 Task: Add a condition where "Type Is Question" in pending tickets.
Action: Mouse moved to (115, 372)
Screenshot: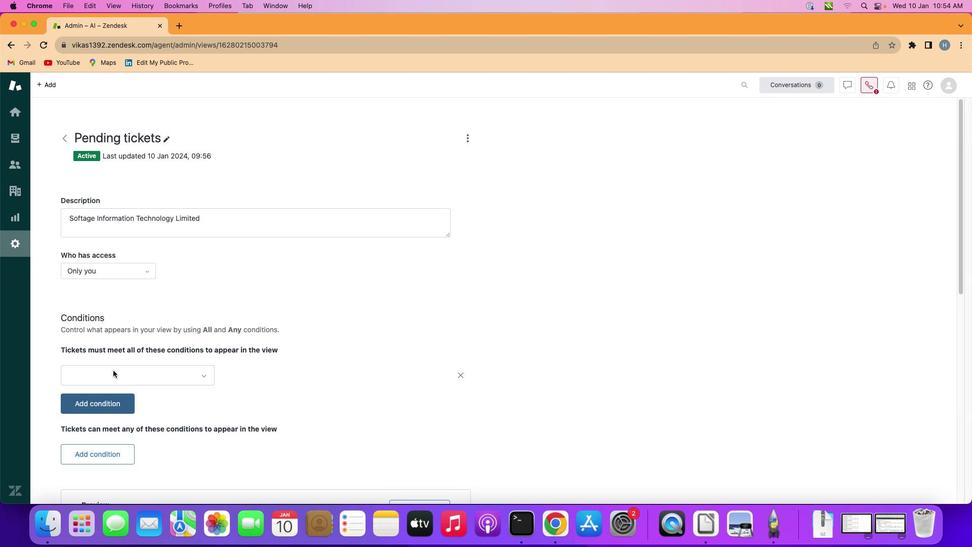 
Action: Mouse pressed left at (115, 372)
Screenshot: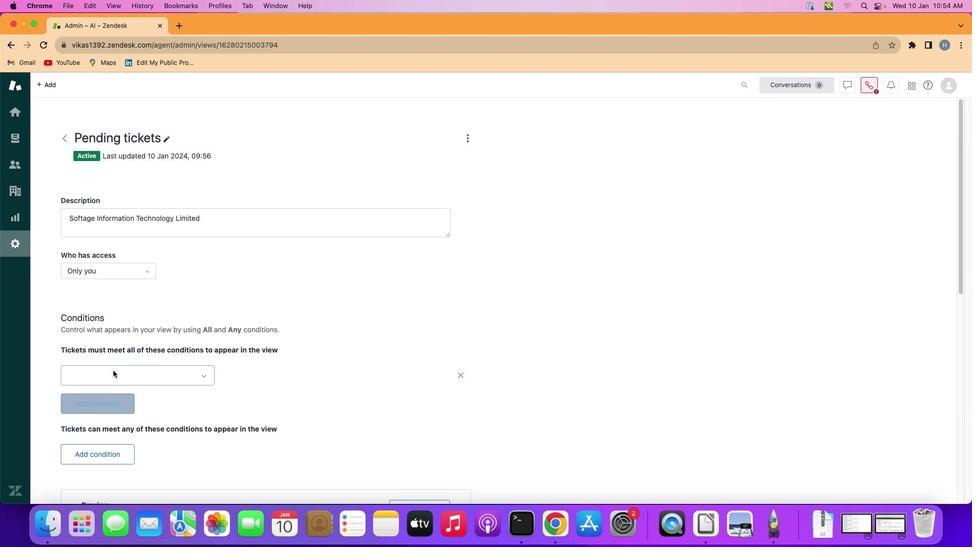 
Action: Mouse moved to (130, 375)
Screenshot: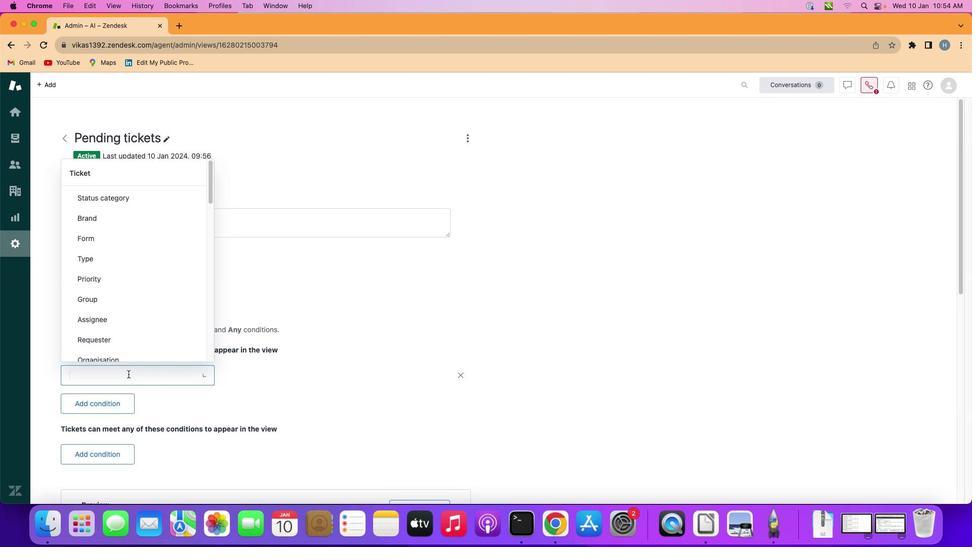
Action: Mouse pressed left at (130, 375)
Screenshot: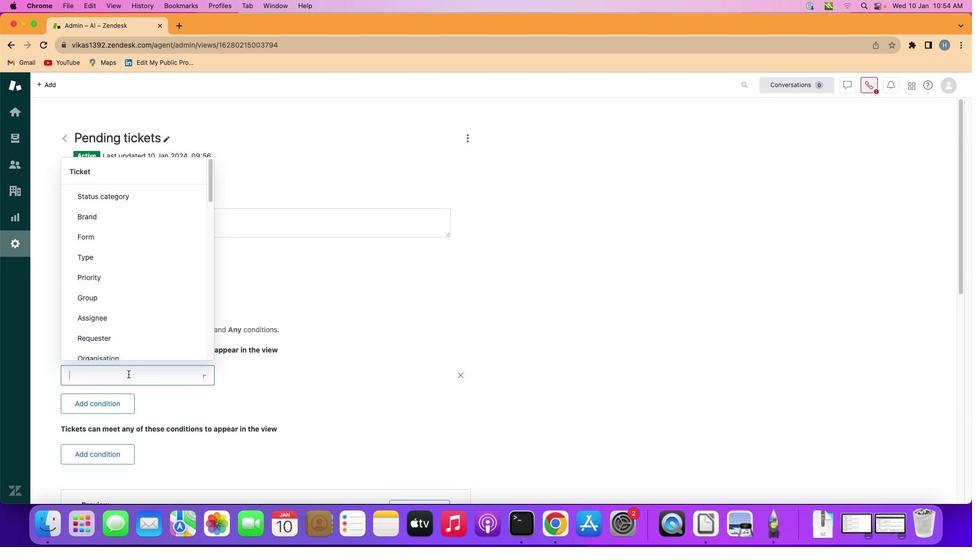 
Action: Mouse moved to (132, 263)
Screenshot: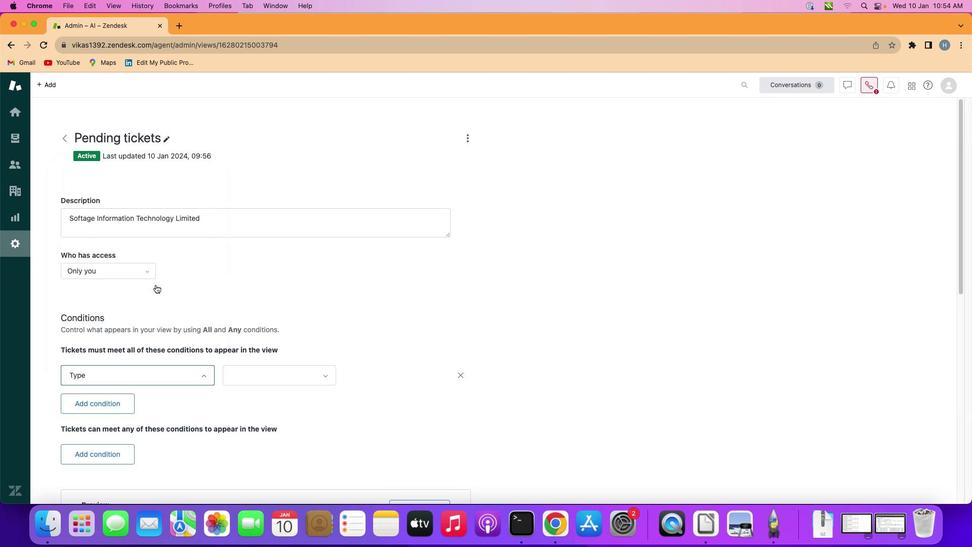 
Action: Mouse pressed left at (132, 263)
Screenshot: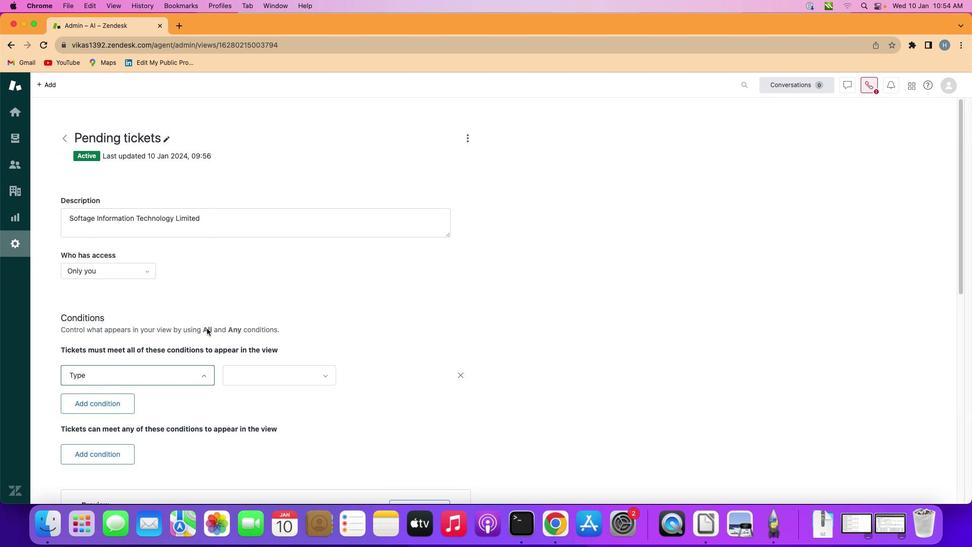 
Action: Mouse moved to (269, 379)
Screenshot: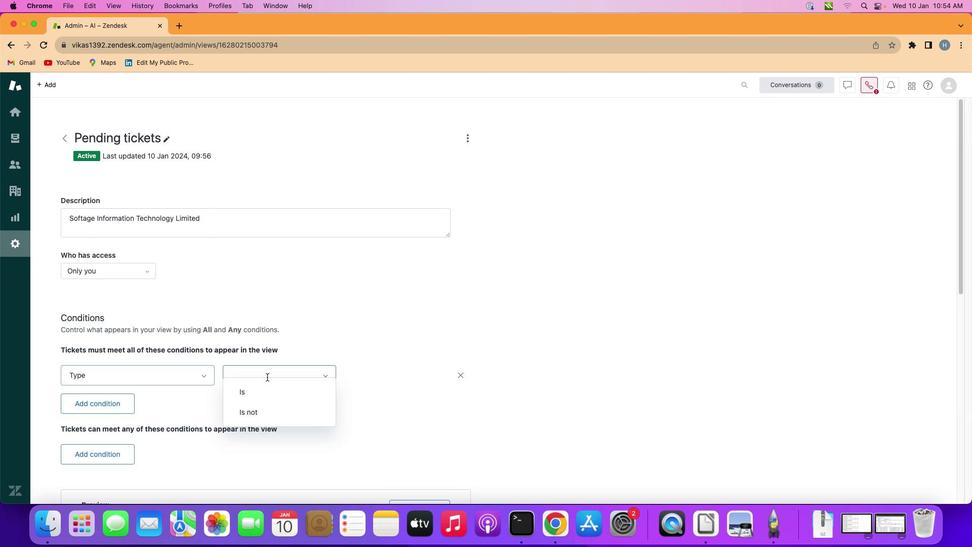 
Action: Mouse pressed left at (269, 379)
Screenshot: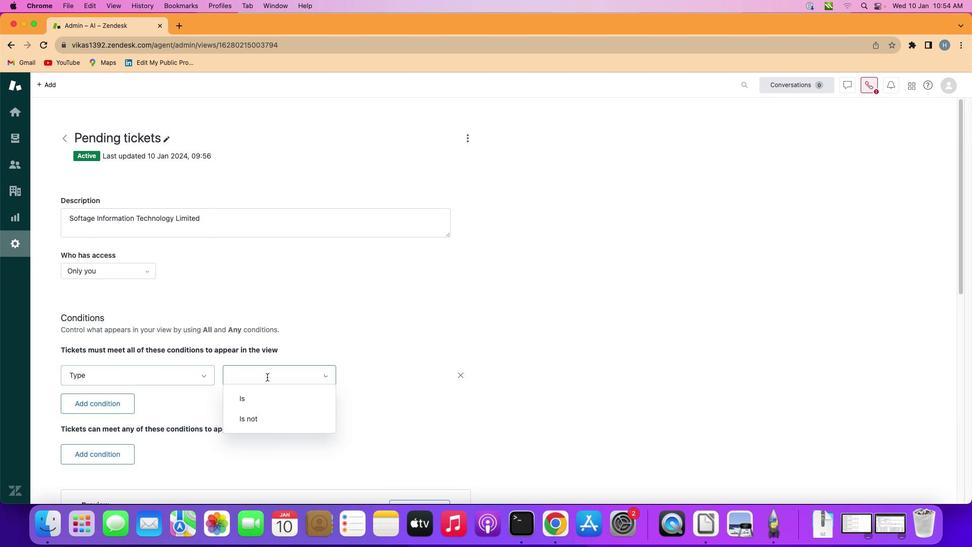 
Action: Mouse moved to (274, 403)
Screenshot: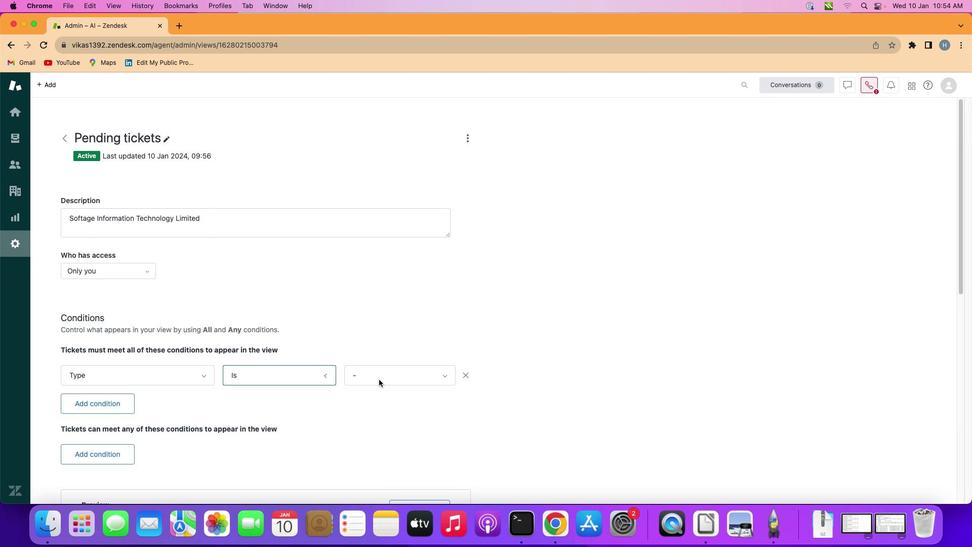 
Action: Mouse pressed left at (274, 403)
Screenshot: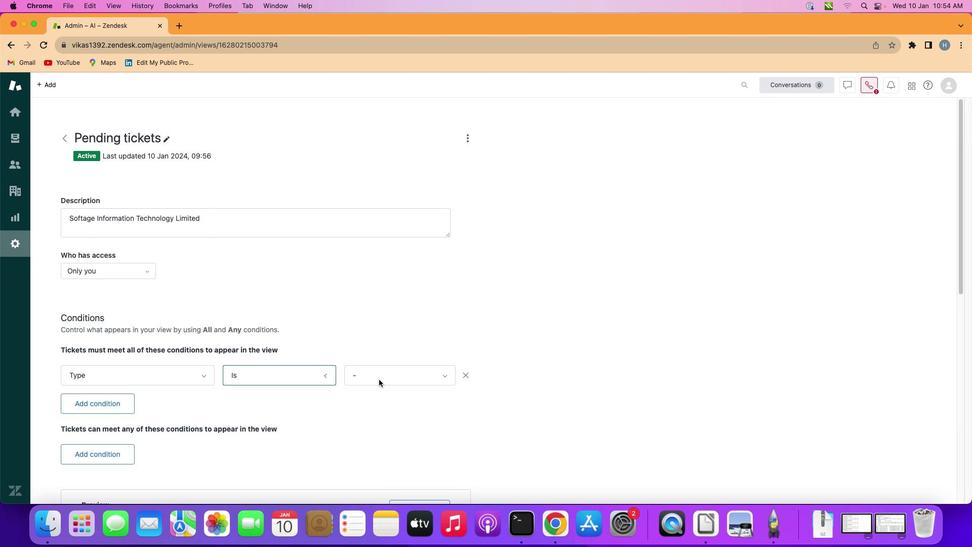
Action: Mouse moved to (405, 377)
Screenshot: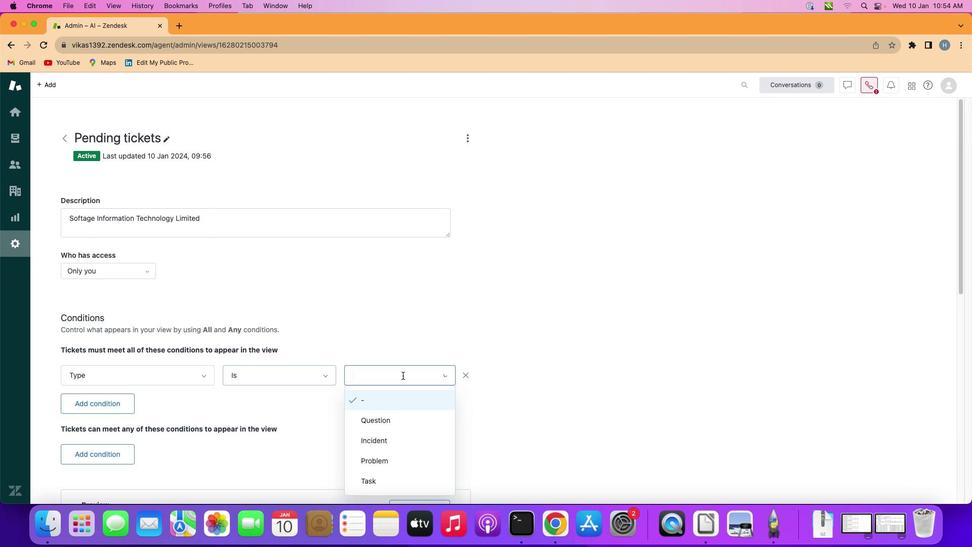 
Action: Mouse pressed left at (405, 377)
Screenshot: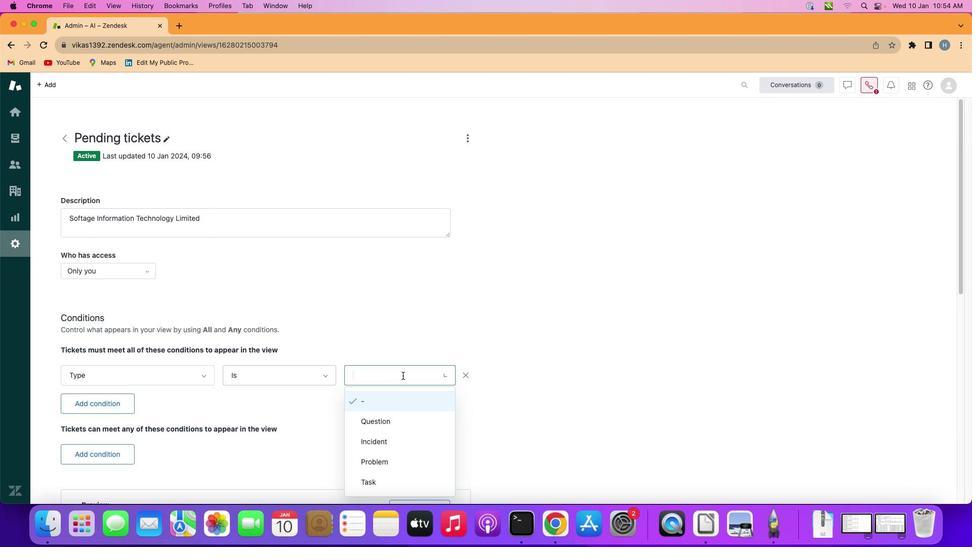 
Action: Mouse moved to (397, 422)
Screenshot: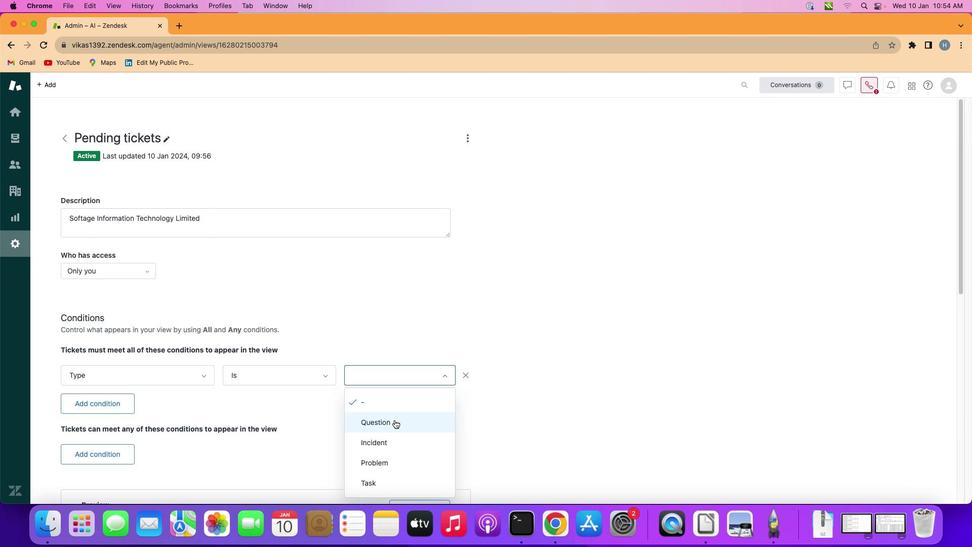 
Action: Mouse pressed left at (397, 422)
Screenshot: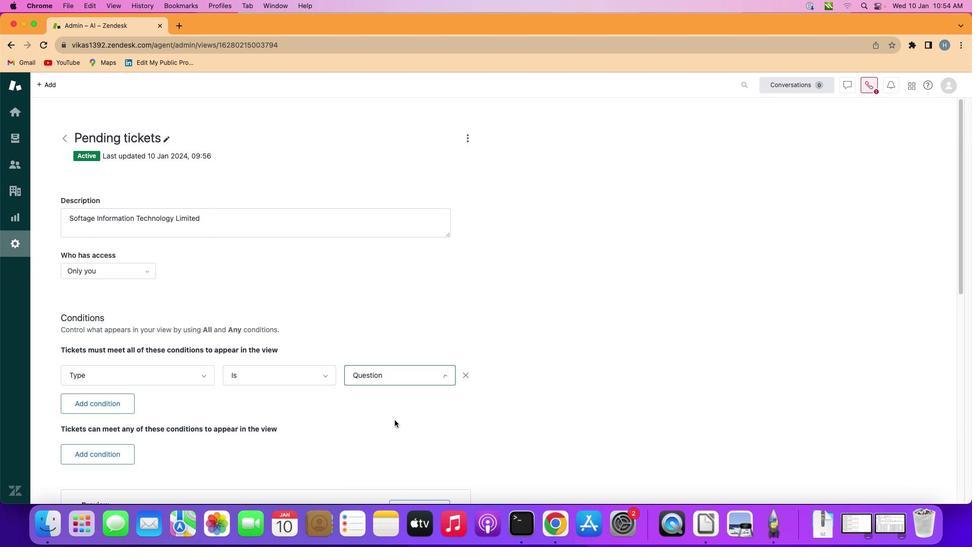 
